 Task: Sort the products in the category "Specialty Beers" by relevance.
Action: Mouse moved to (760, 255)
Screenshot: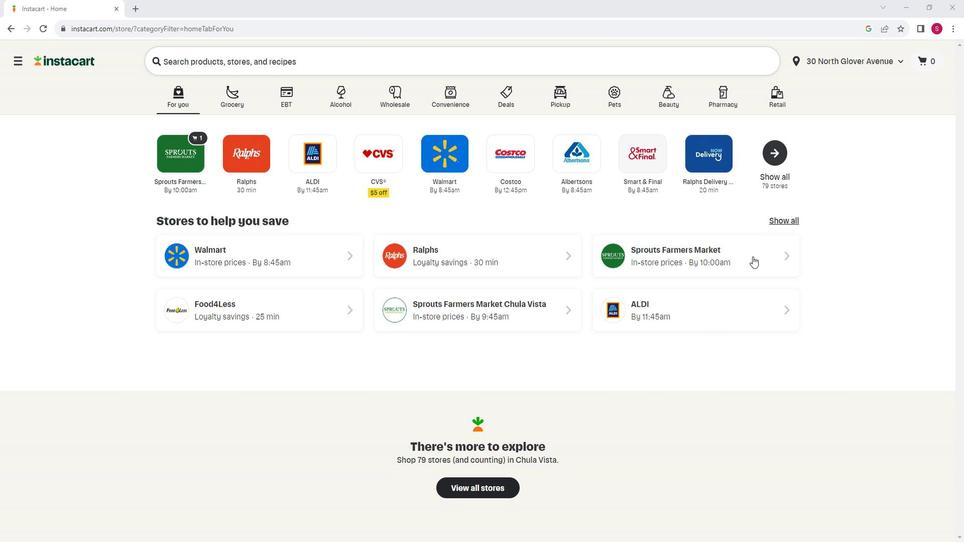 
Action: Mouse pressed left at (760, 255)
Screenshot: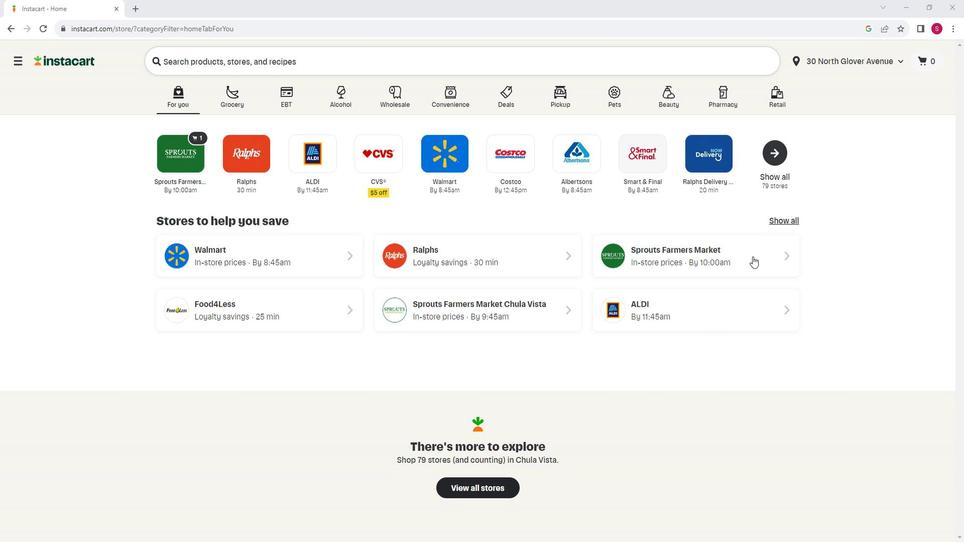
Action: Mouse moved to (107, 376)
Screenshot: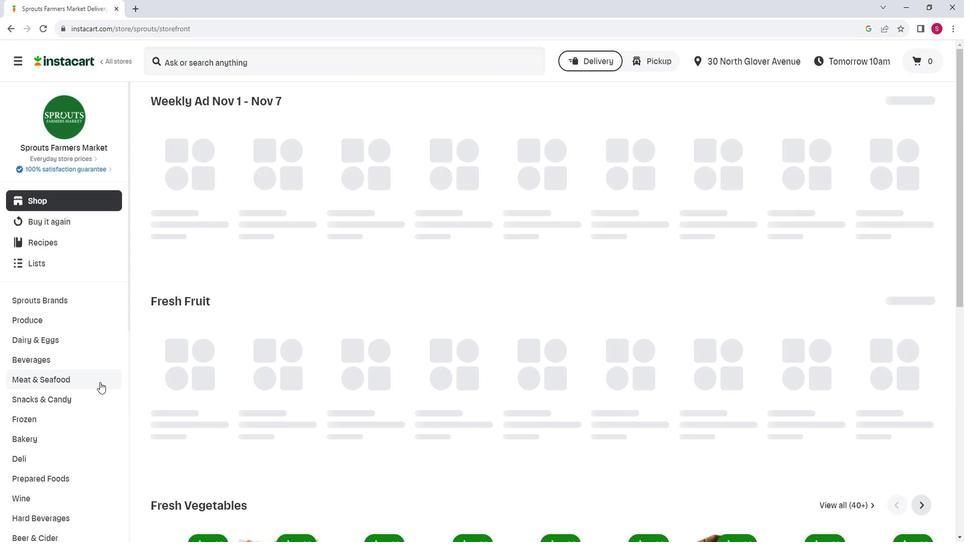 
Action: Mouse scrolled (107, 375) with delta (0, 0)
Screenshot: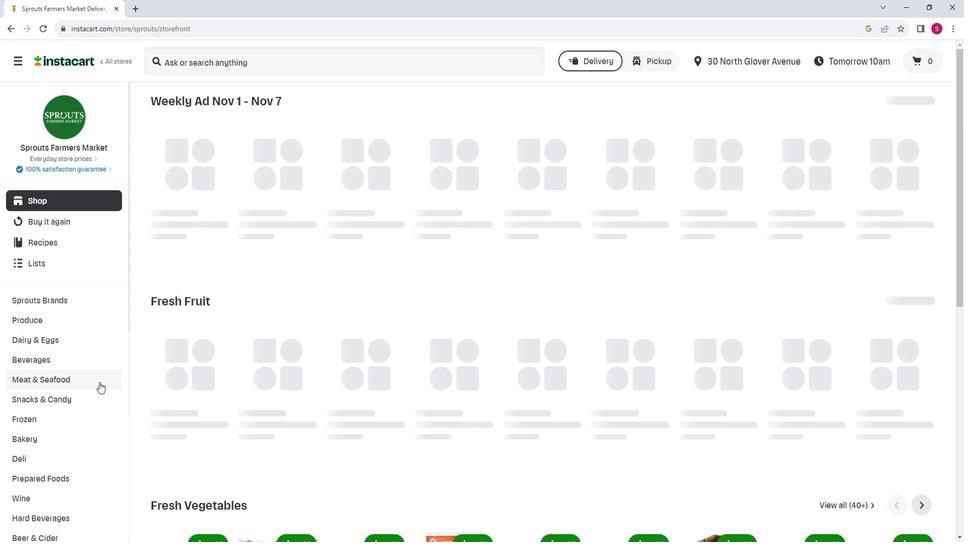 
Action: Mouse moved to (63, 475)
Screenshot: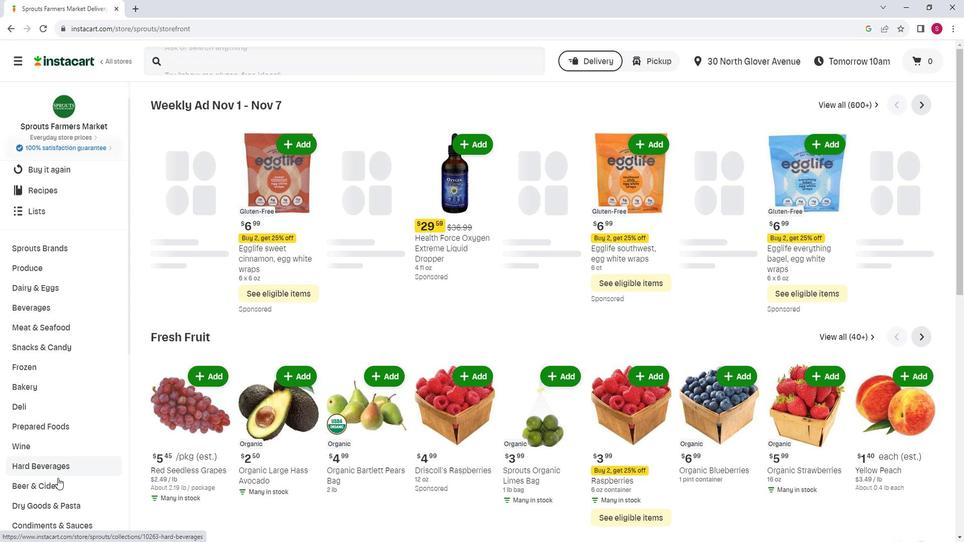 
Action: Mouse pressed left at (63, 475)
Screenshot: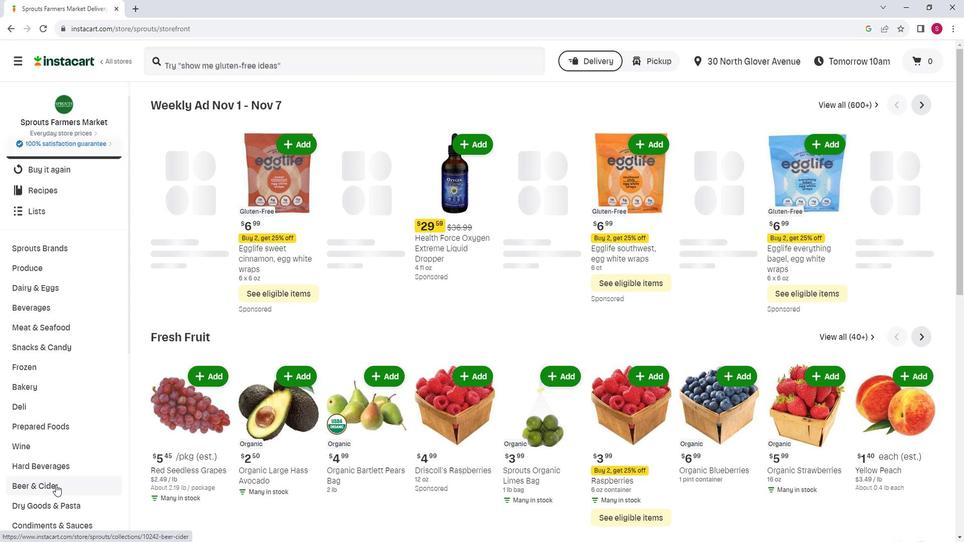 
Action: Mouse moved to (694, 130)
Screenshot: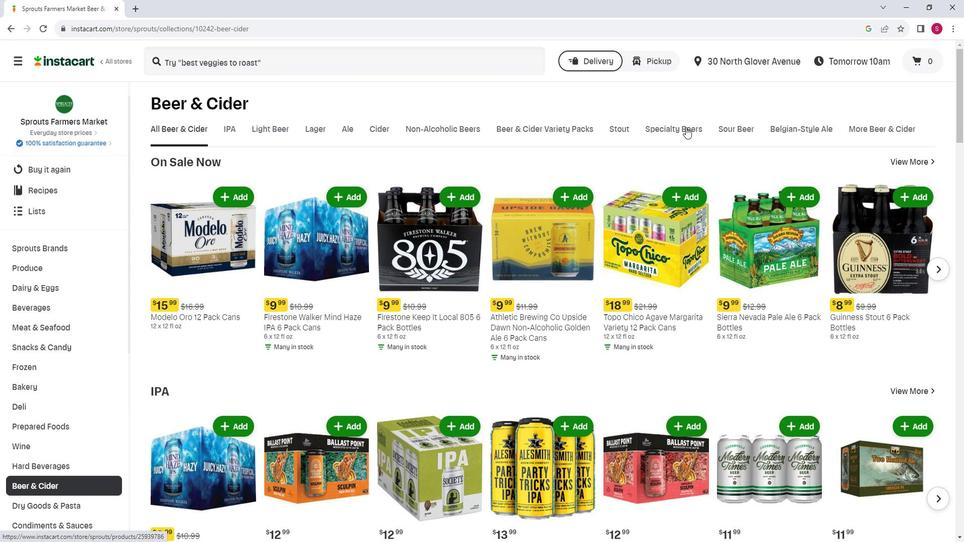 
Action: Mouse pressed left at (694, 130)
Screenshot: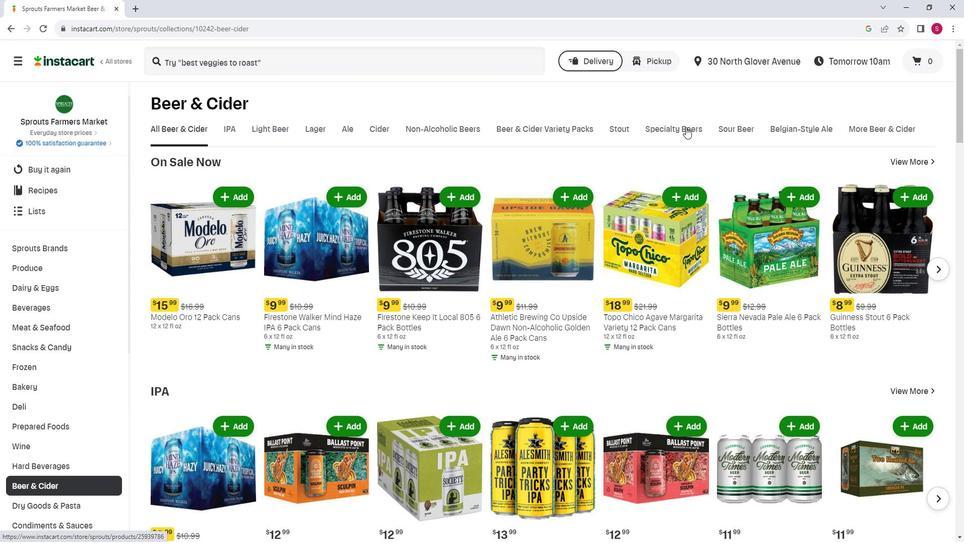 
Action: Mouse moved to (942, 164)
Screenshot: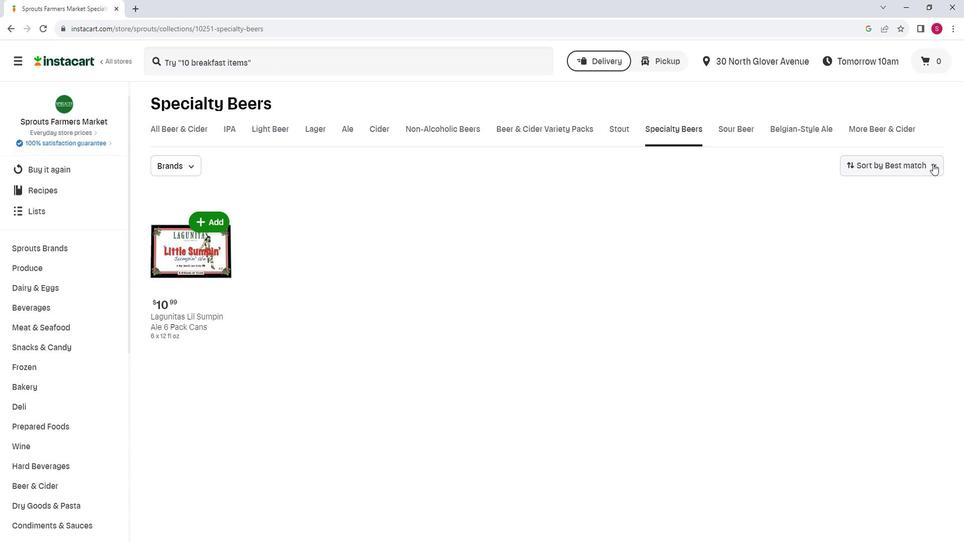
Action: Mouse pressed left at (942, 164)
Screenshot: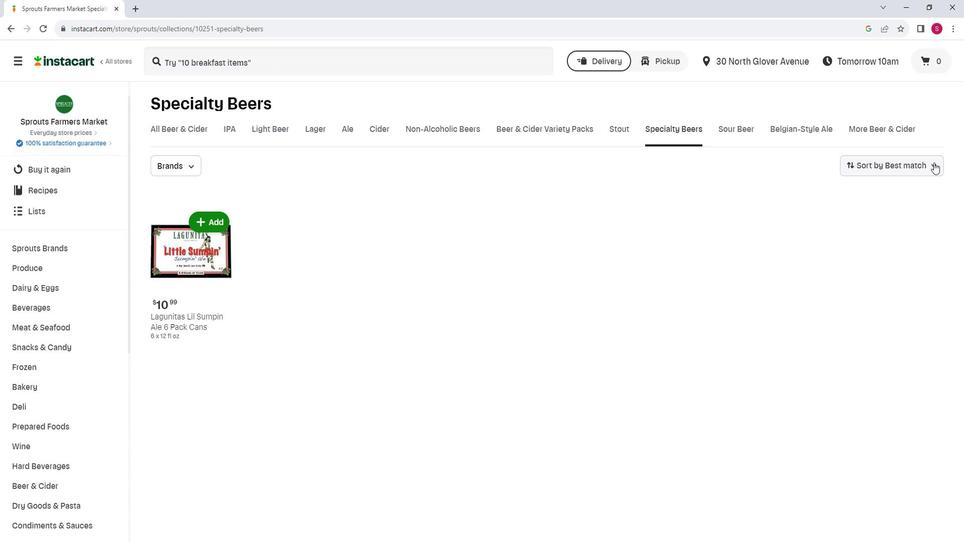 
Action: Mouse moved to (915, 311)
Screenshot: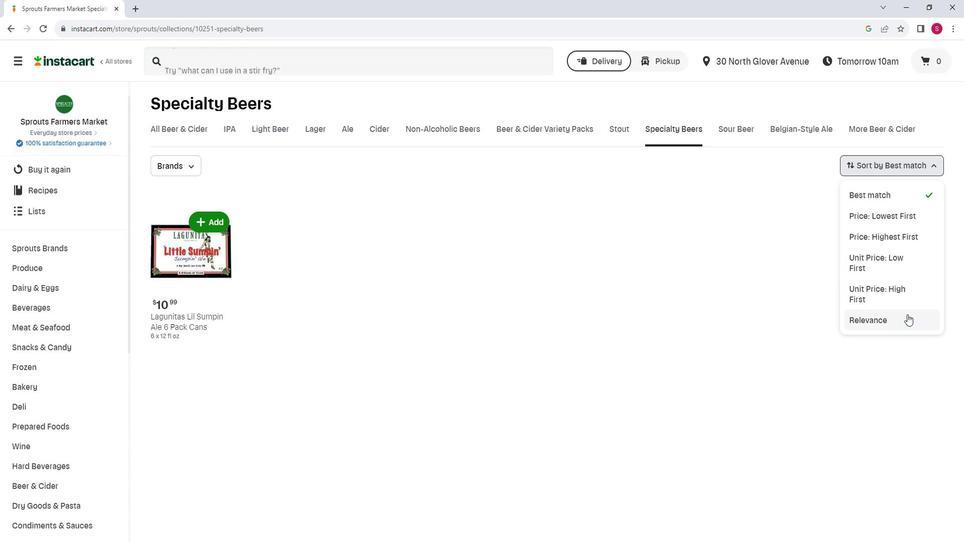 
Action: Mouse pressed left at (915, 311)
Screenshot: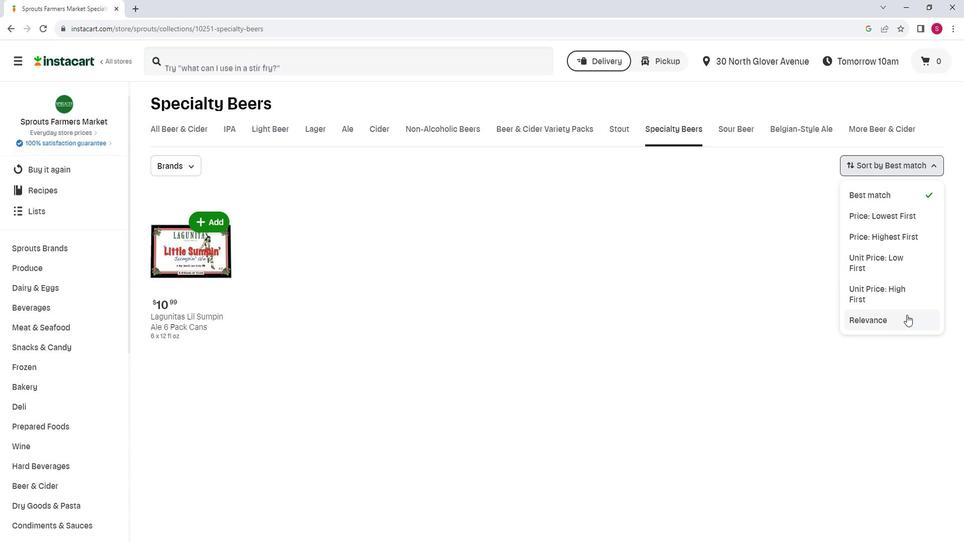 
Action: Mouse moved to (733, 238)
Screenshot: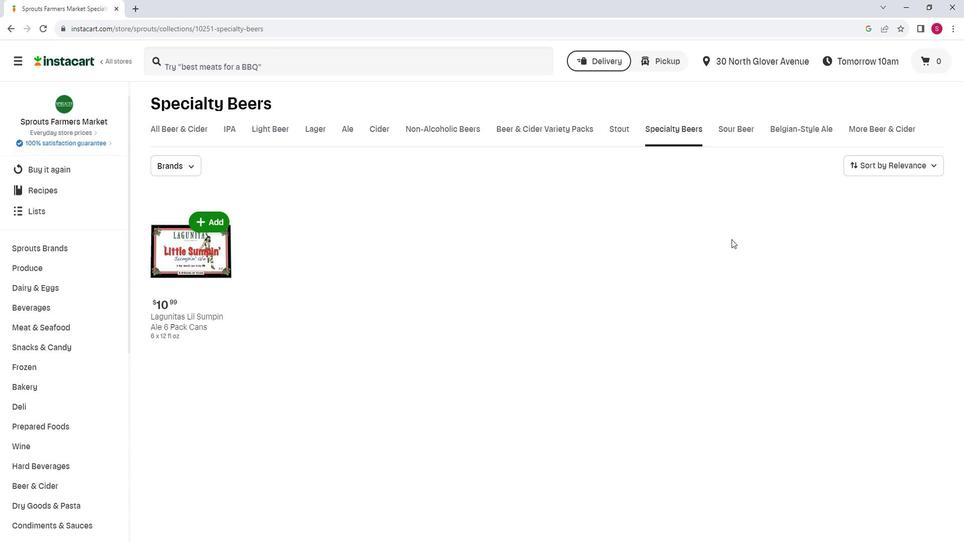 
